Task: Visit the company website of Procter & Gamble
Action: Mouse moved to (481, 51)
Screenshot: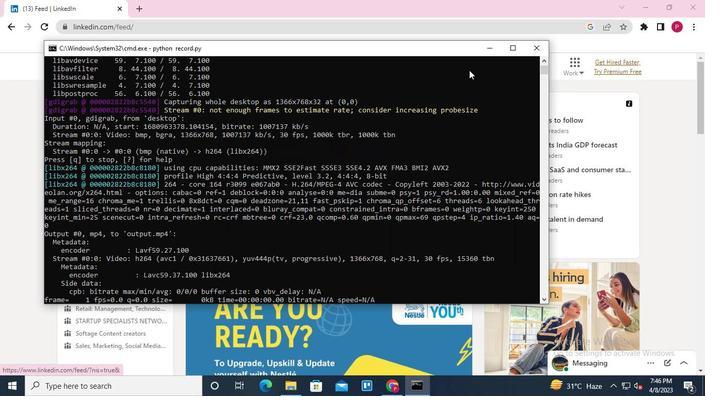 
Action: Mouse pressed left at (481, 51)
Screenshot: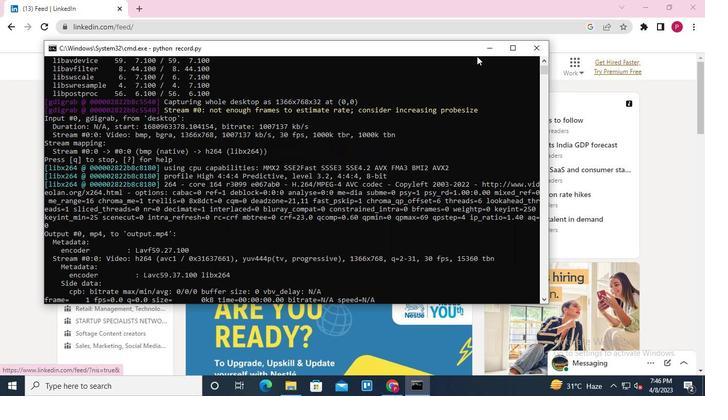 
Action: Mouse moved to (115, 59)
Screenshot: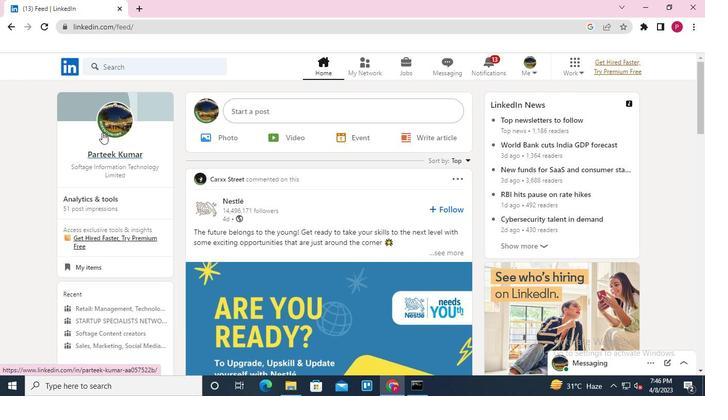 
Action: Mouse pressed left at (115, 59)
Screenshot: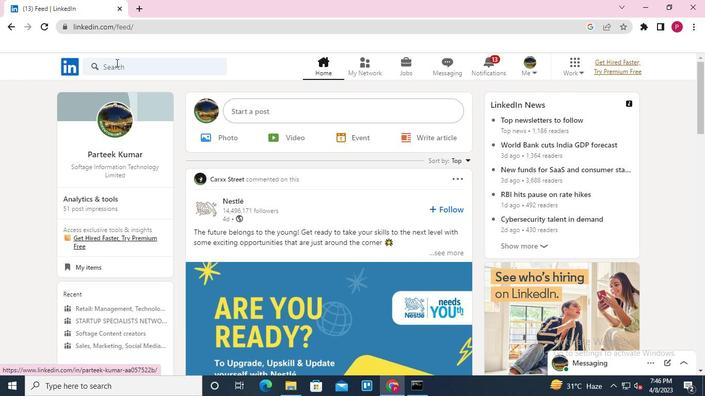 
Action: Mouse moved to (132, 158)
Screenshot: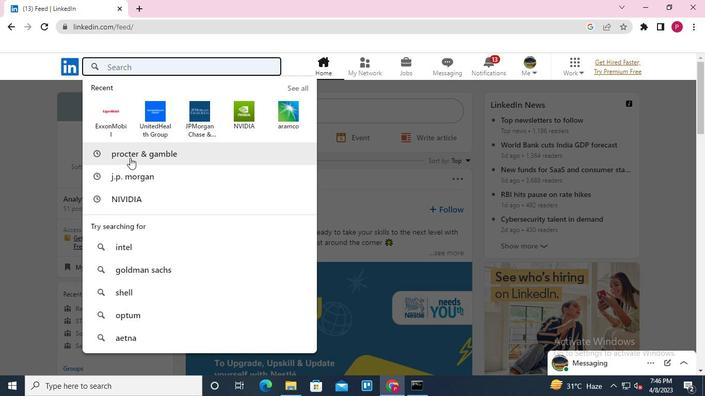 
Action: Mouse pressed left at (132, 158)
Screenshot: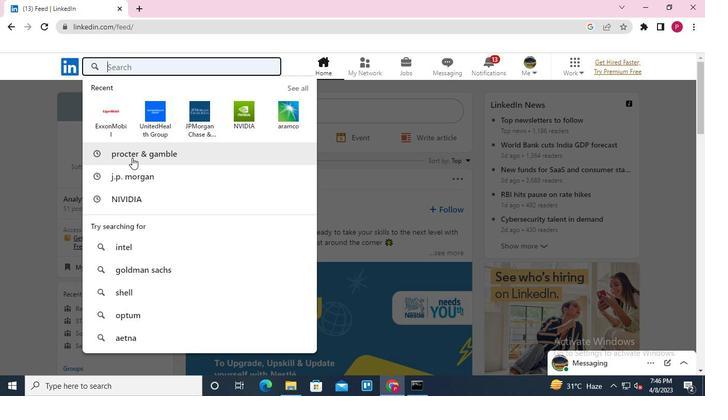 
Action: Mouse moved to (167, 140)
Screenshot: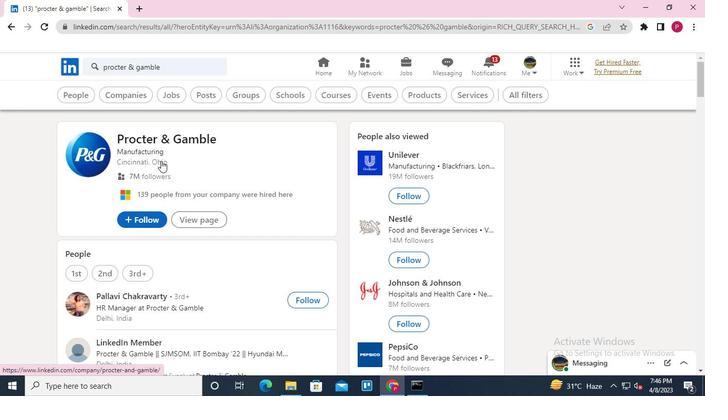 
Action: Mouse pressed left at (167, 140)
Screenshot: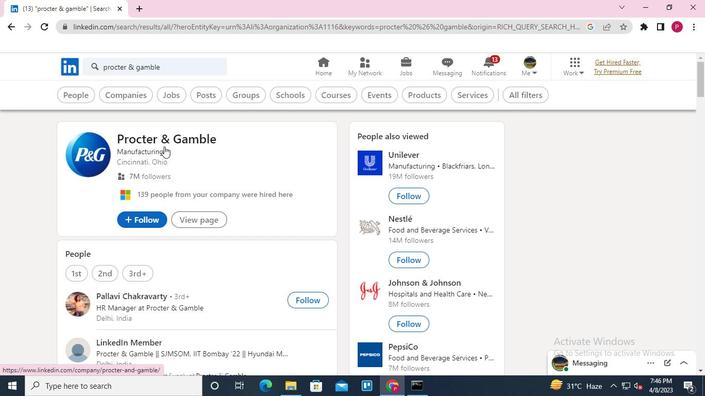 
Action: Mouse moved to (195, 264)
Screenshot: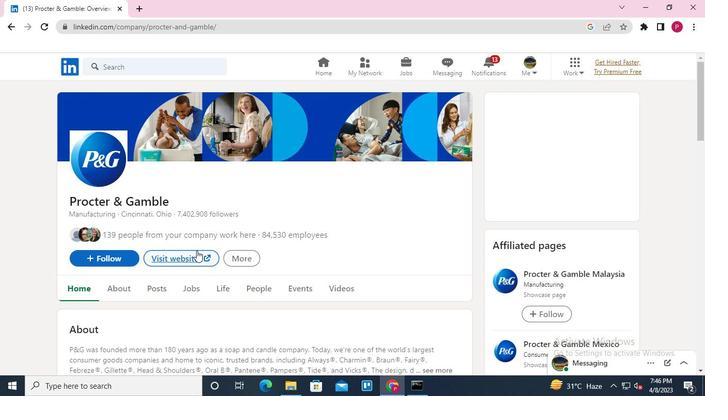 
Action: Mouse pressed left at (195, 264)
Screenshot: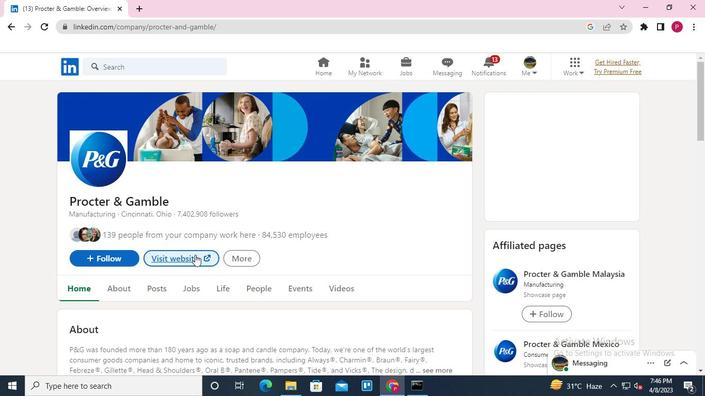 
Action: Mouse moved to (233, 228)
Screenshot: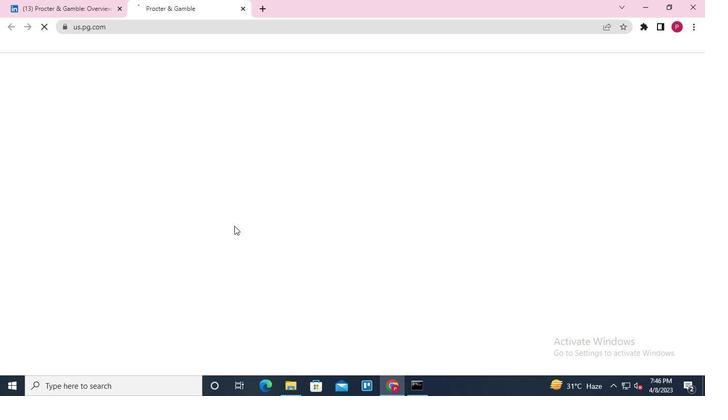 
Action: Keyboard Key.alt_l
Screenshot: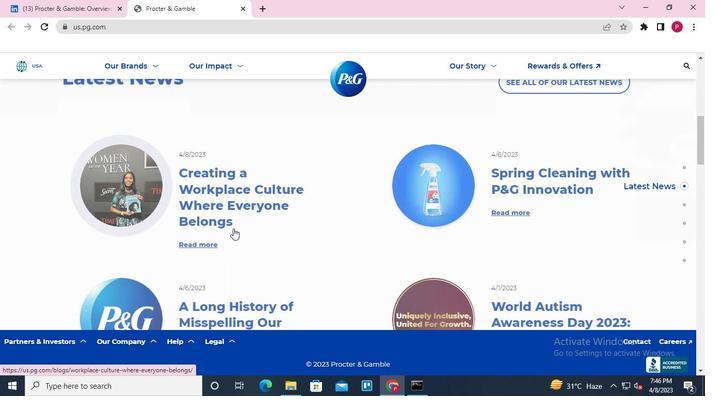 
Action: Keyboard Key.tab
Screenshot: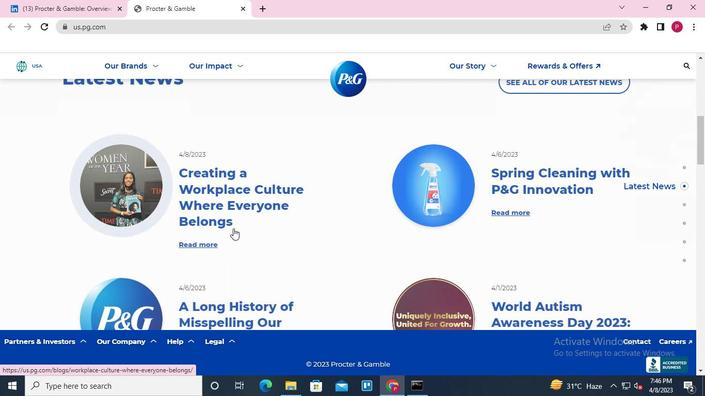 
Action: Mouse moved to (539, 40)
Screenshot: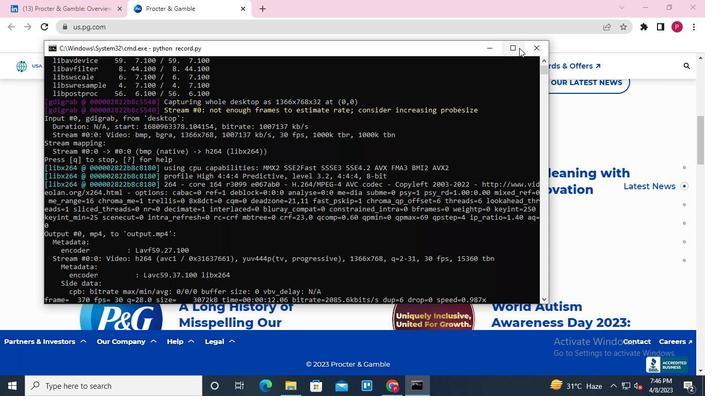 
Action: Mouse pressed left at (539, 40)
Screenshot: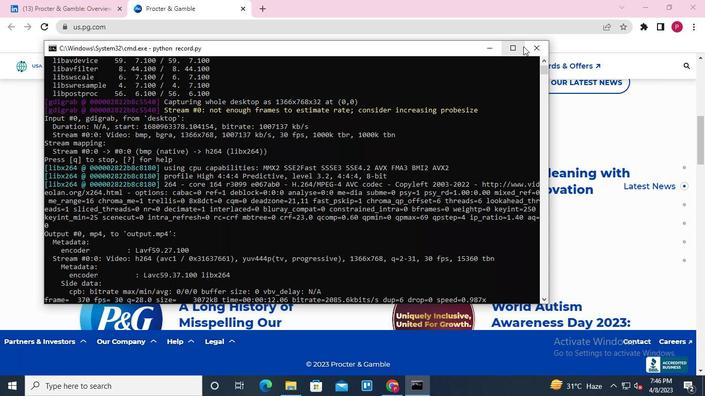 
Action: Mouse moved to (540, 40)
Screenshot: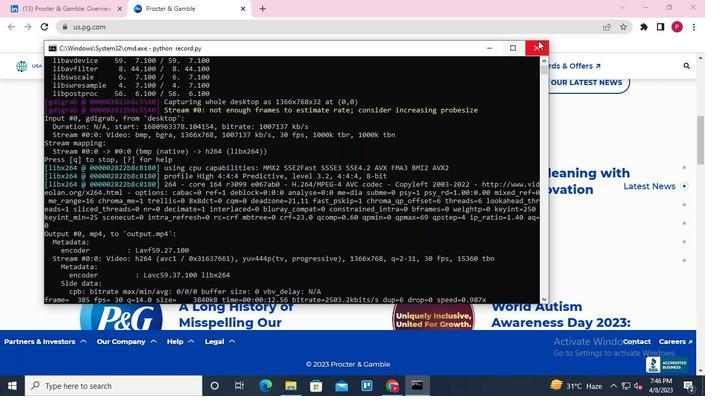 
